 Task: Create a due date automation when advanced on, 2 days before a card is due add basic assigned only to member @aryan at 11:00 AM.
Action: Mouse moved to (1162, 97)
Screenshot: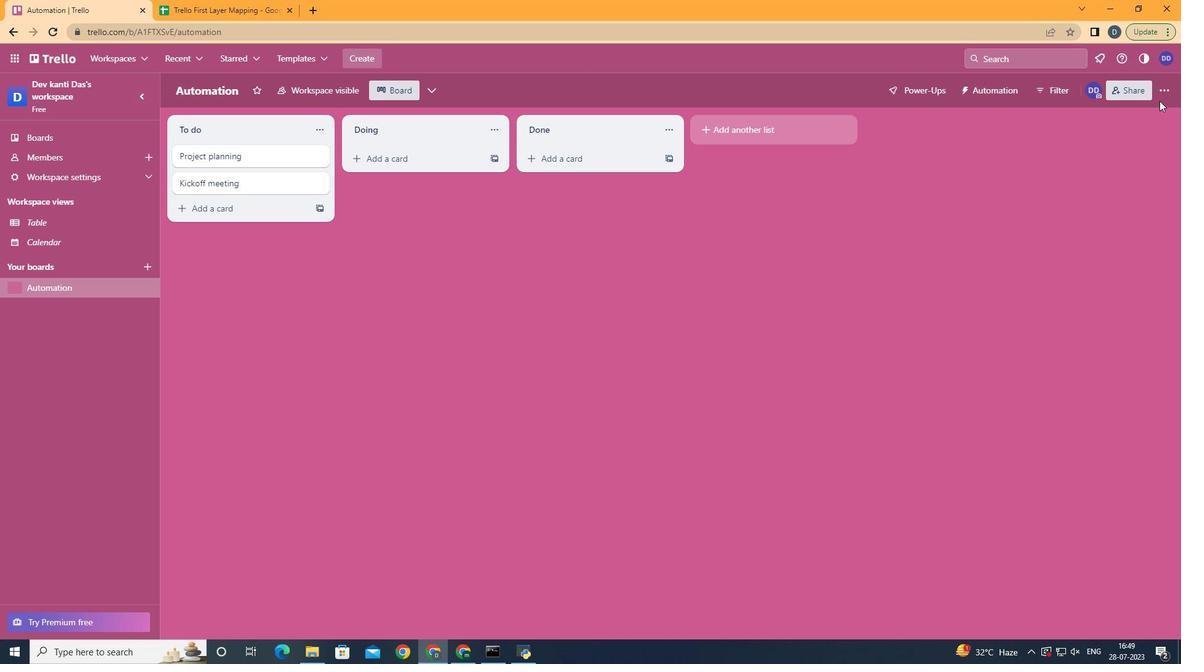 
Action: Mouse pressed left at (1162, 97)
Screenshot: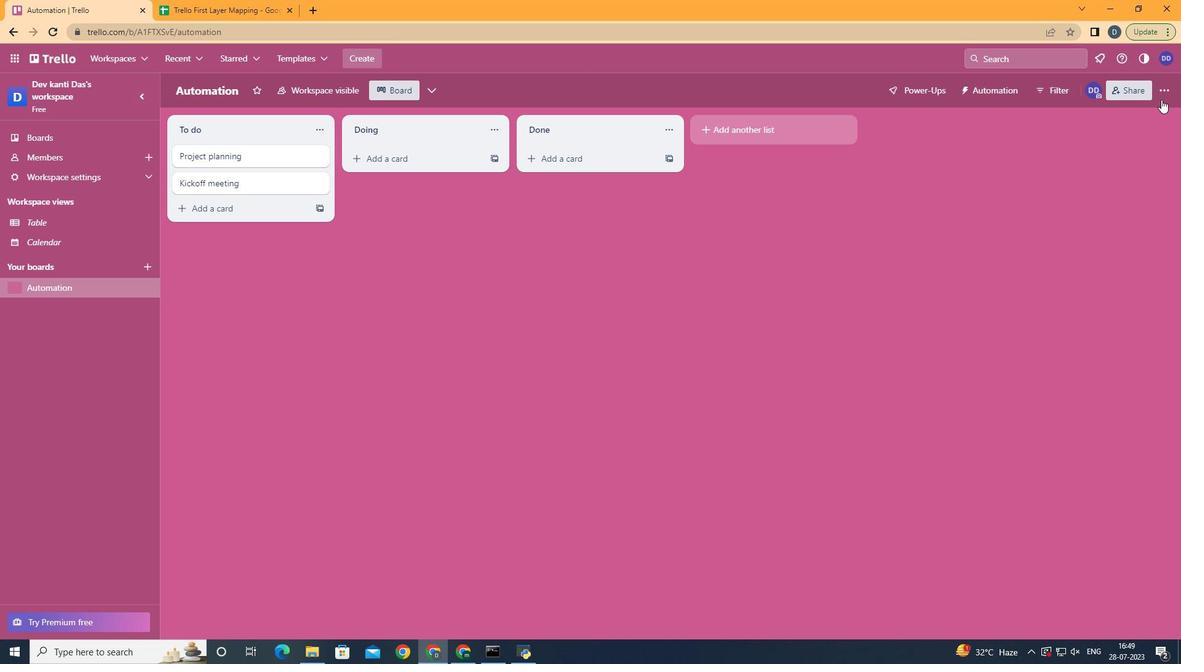 
Action: Mouse moved to (1063, 268)
Screenshot: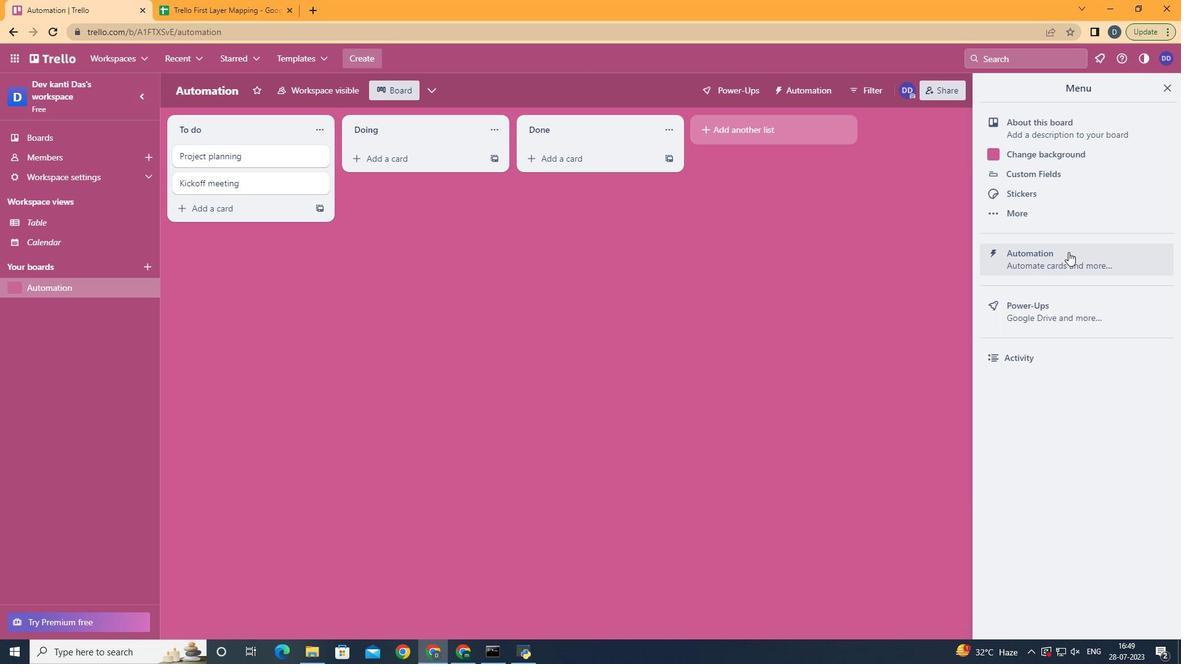 
Action: Mouse pressed left at (1063, 268)
Screenshot: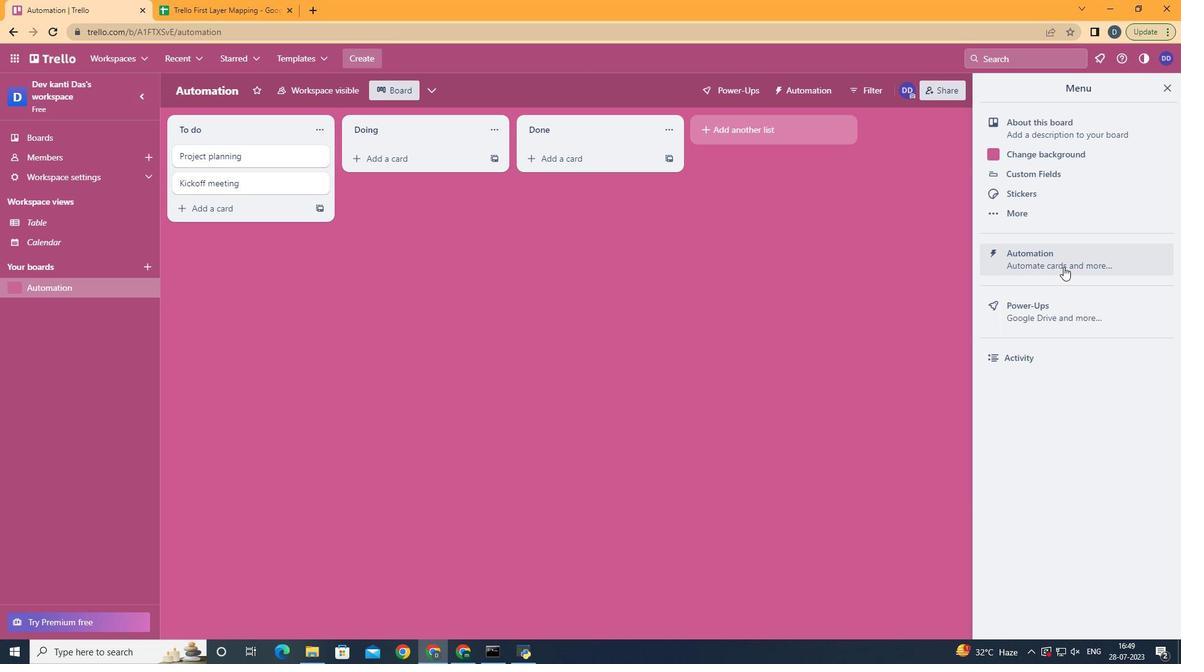
Action: Mouse moved to (220, 239)
Screenshot: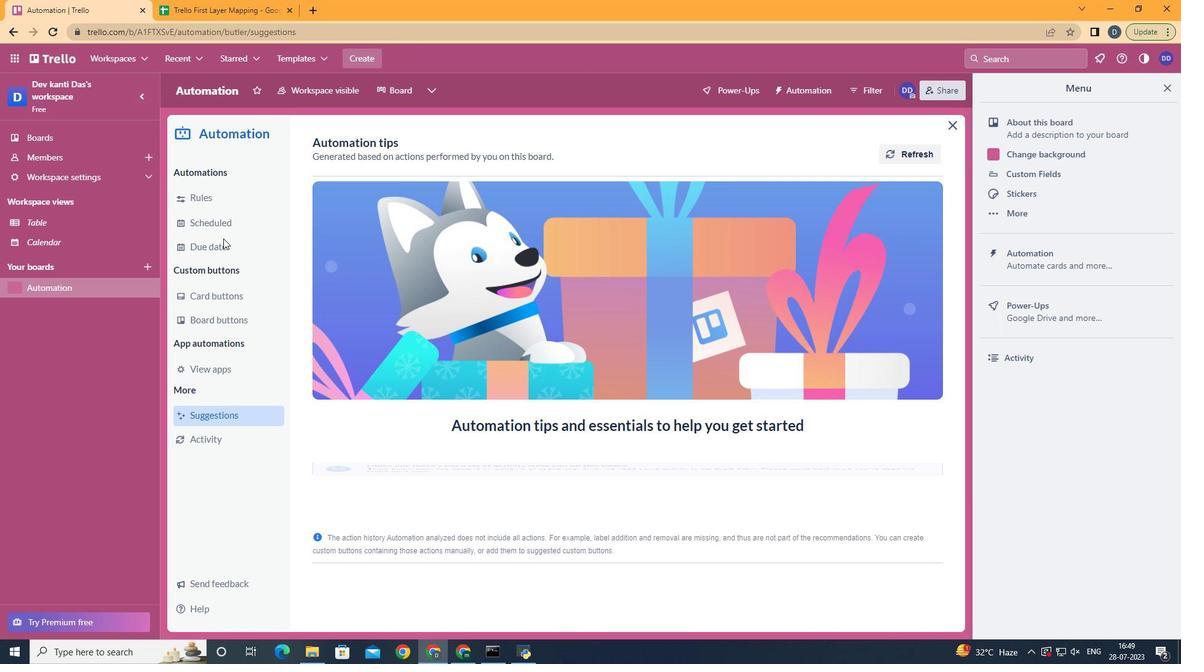 
Action: Mouse pressed left at (220, 239)
Screenshot: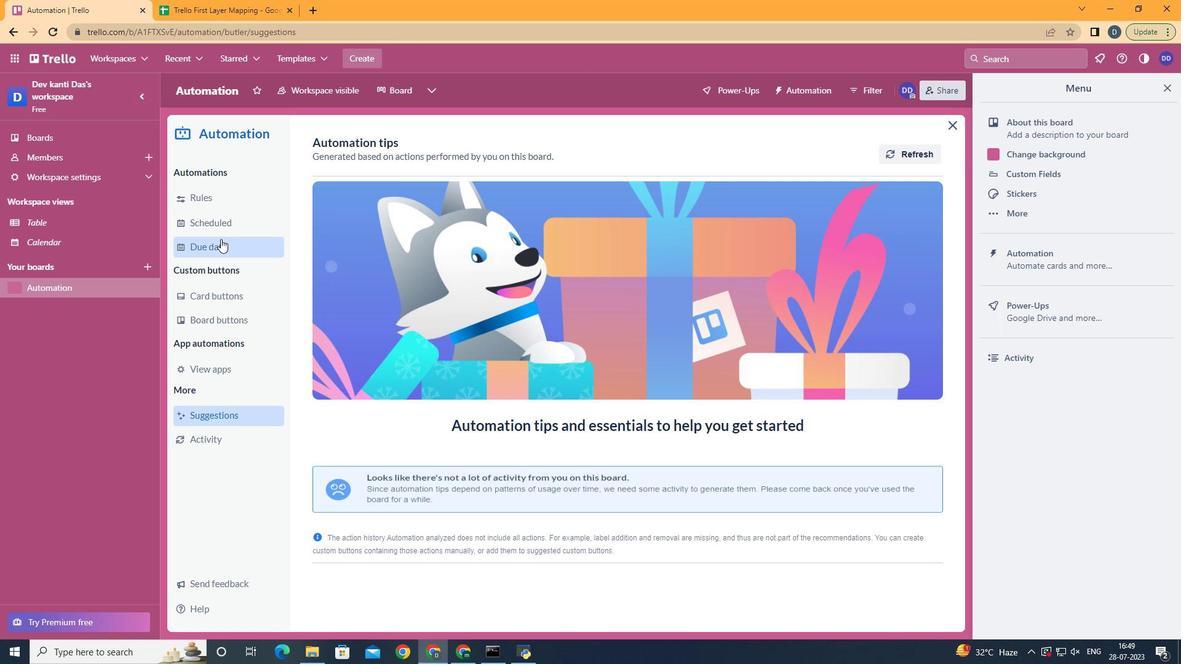
Action: Mouse moved to (895, 146)
Screenshot: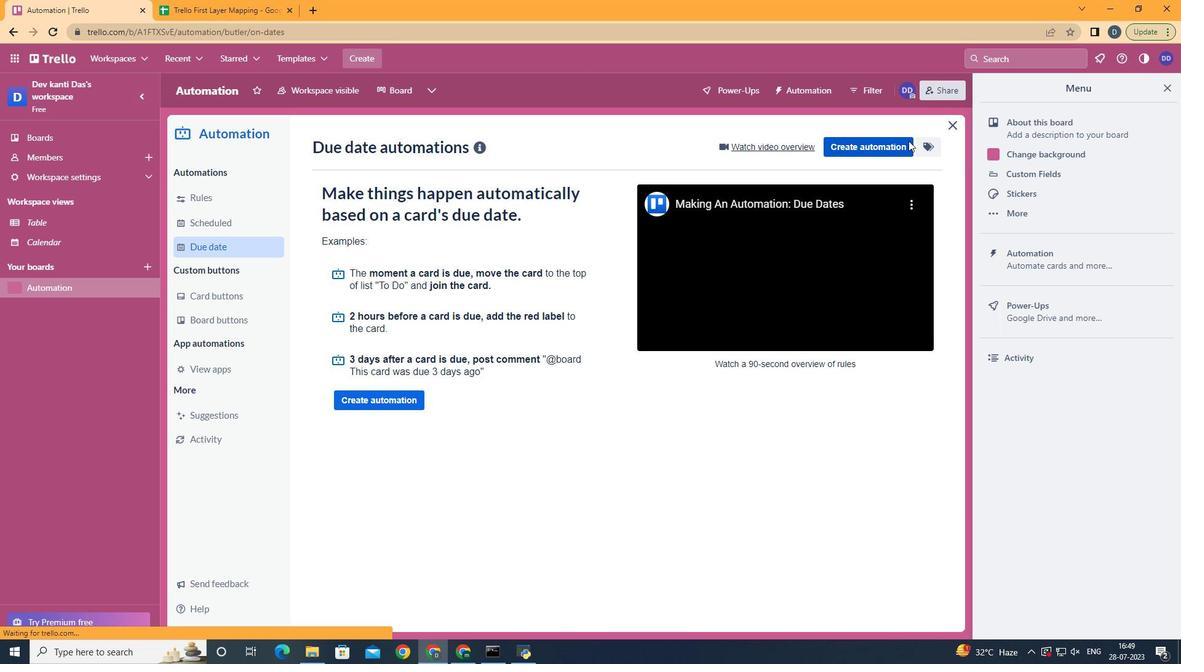 
Action: Mouse pressed left at (895, 146)
Screenshot: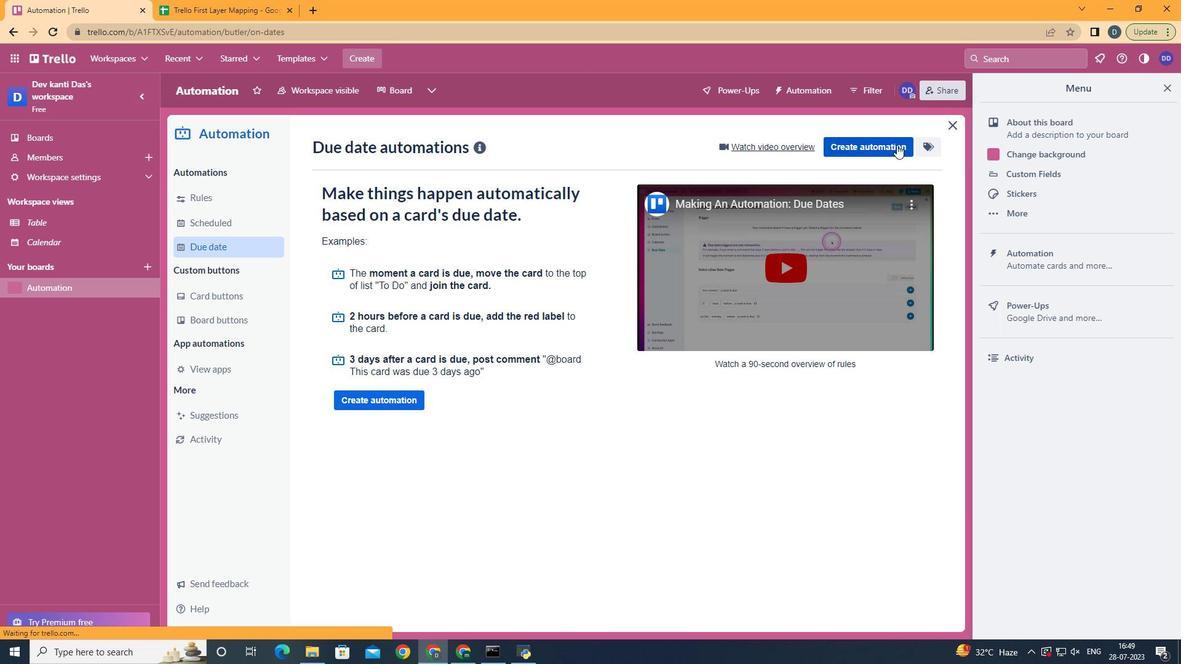 
Action: Mouse moved to (640, 265)
Screenshot: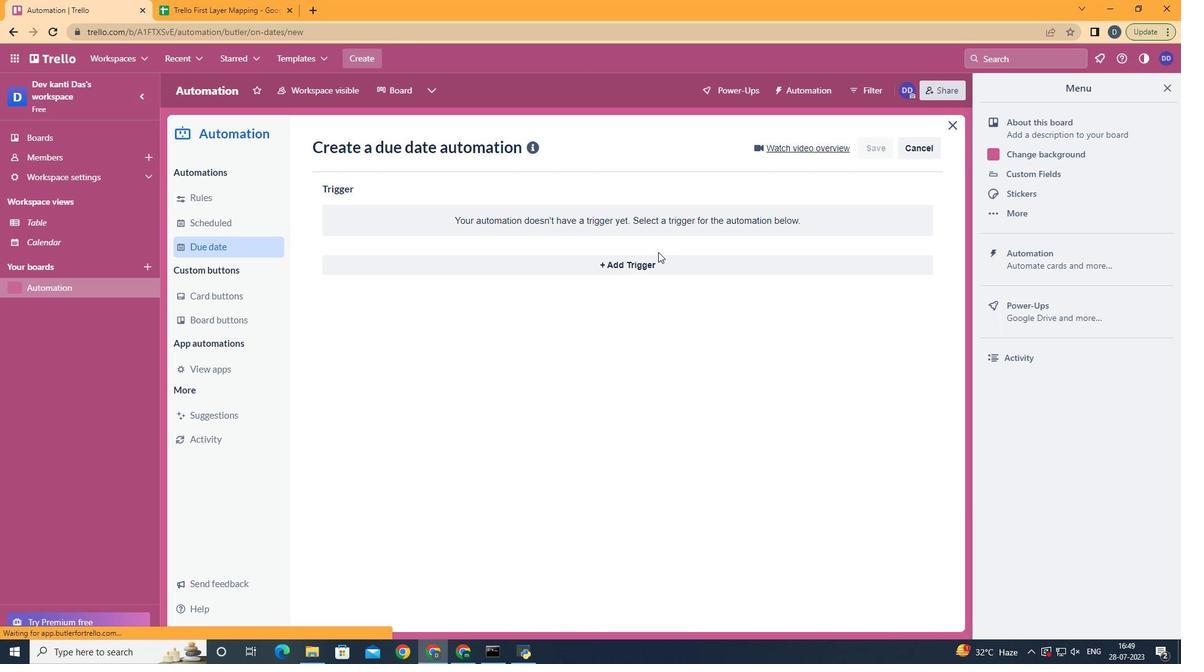 
Action: Mouse pressed left at (640, 265)
Screenshot: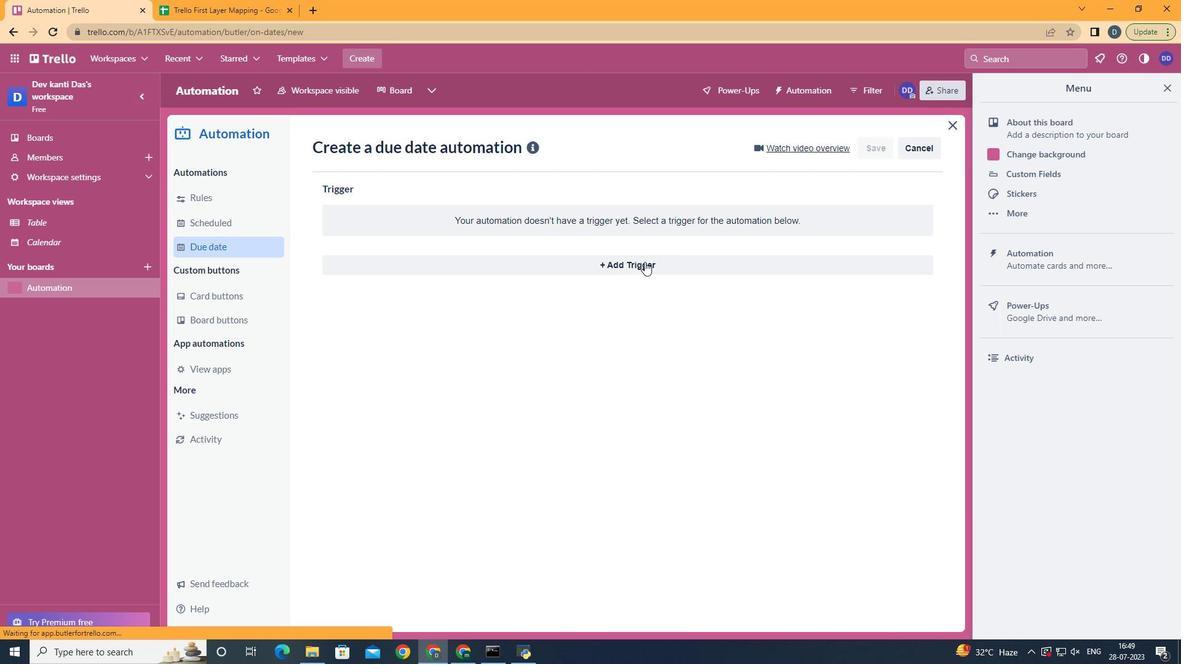 
Action: Mouse moved to (483, 454)
Screenshot: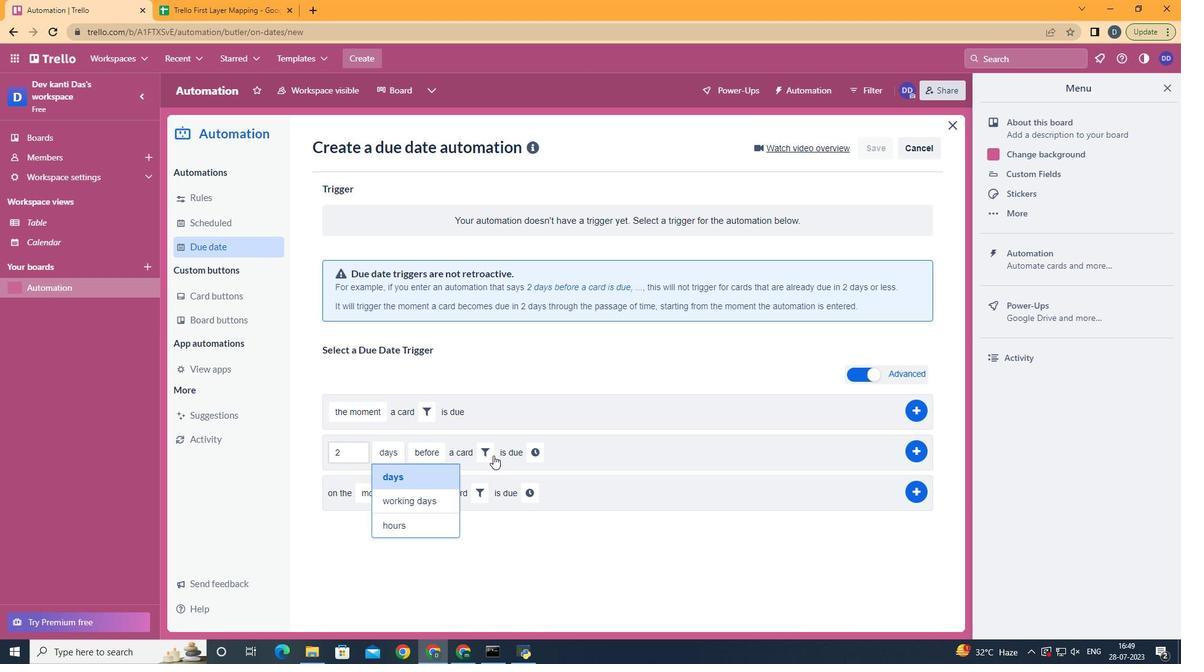 
Action: Mouse pressed left at (483, 454)
Screenshot: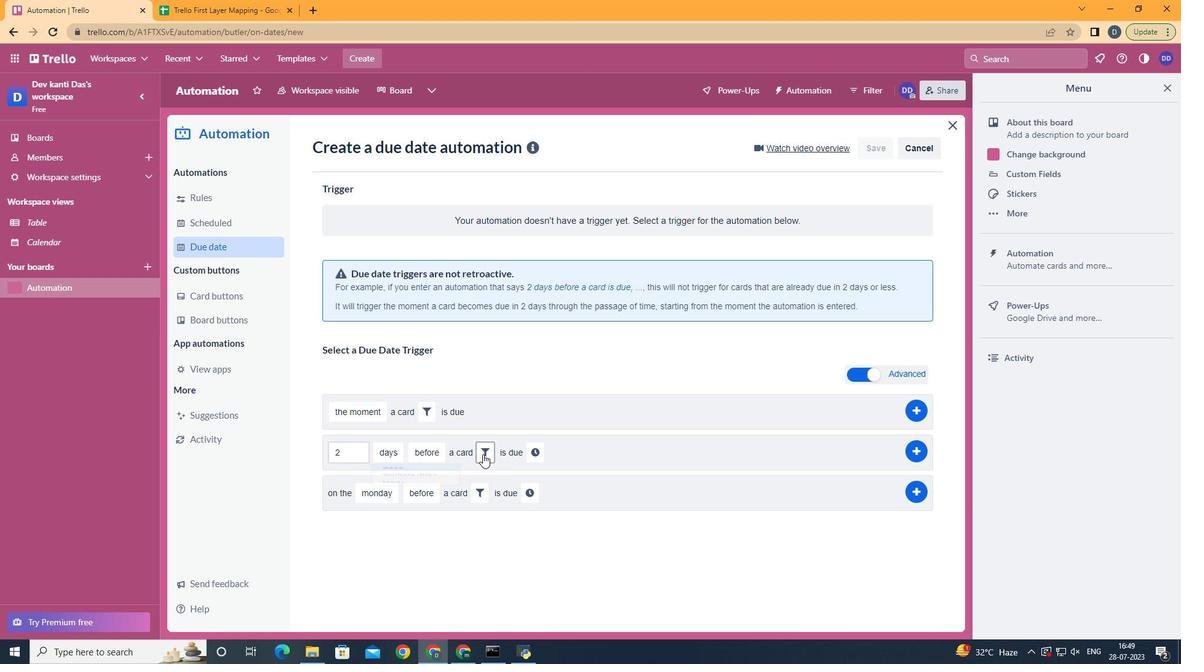 
Action: Mouse moved to (569, 550)
Screenshot: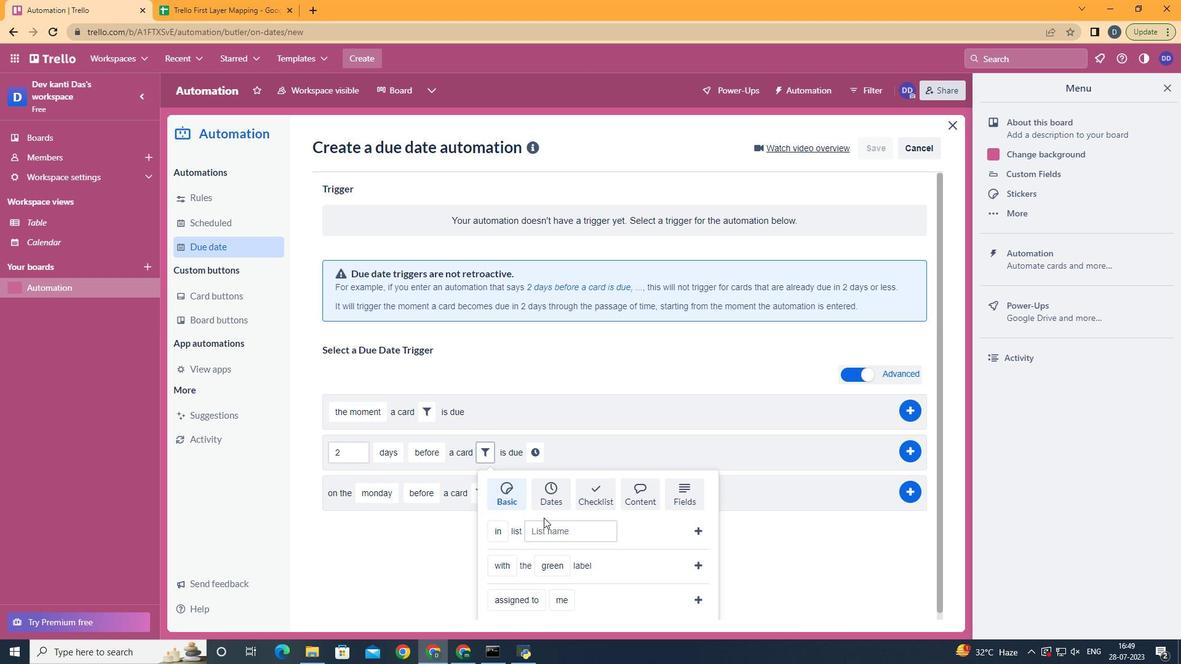 
Action: Mouse scrolled (569, 550) with delta (0, 0)
Screenshot: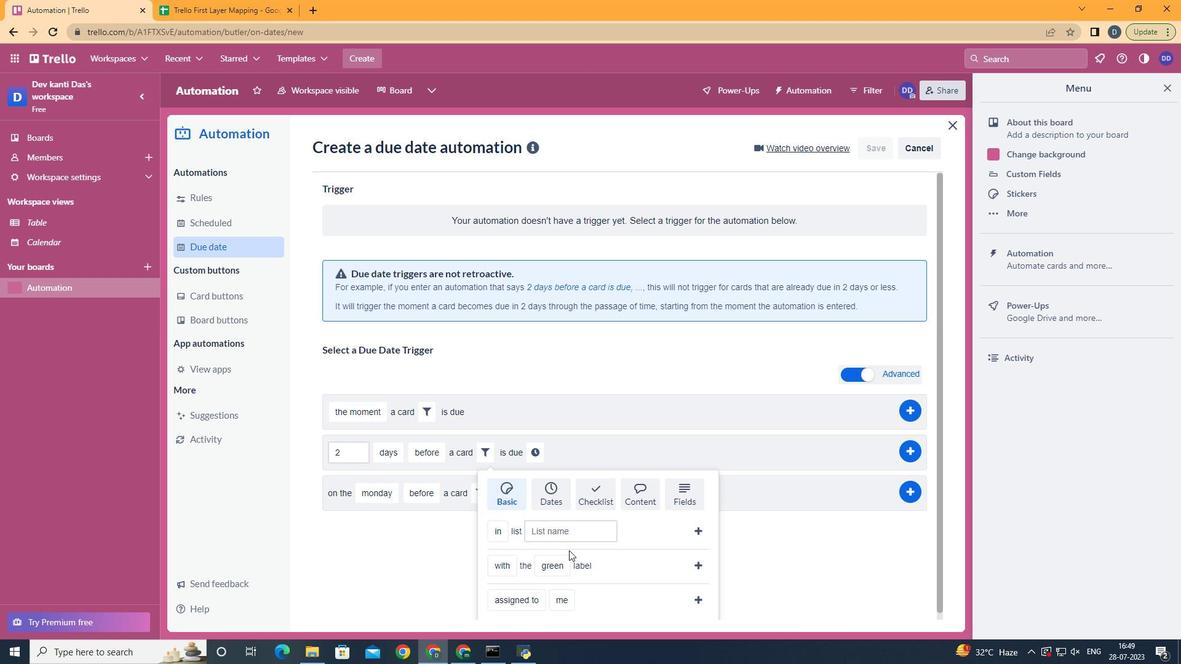 
Action: Mouse scrolled (569, 550) with delta (0, 0)
Screenshot: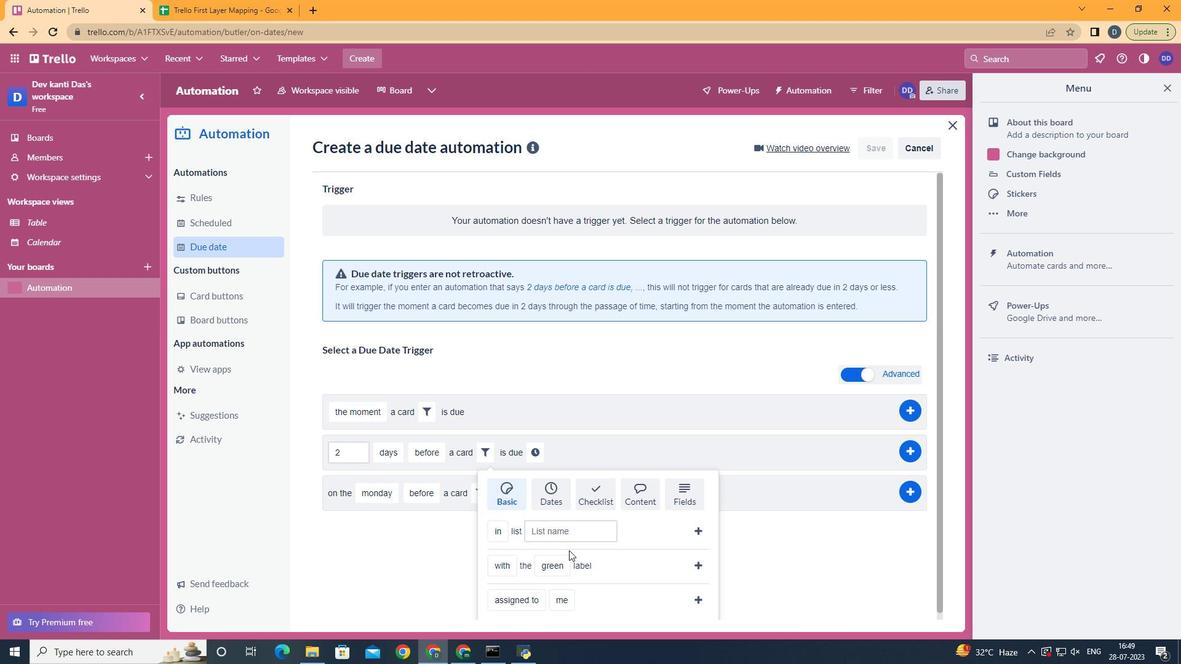 
Action: Mouse scrolled (569, 550) with delta (0, 0)
Screenshot: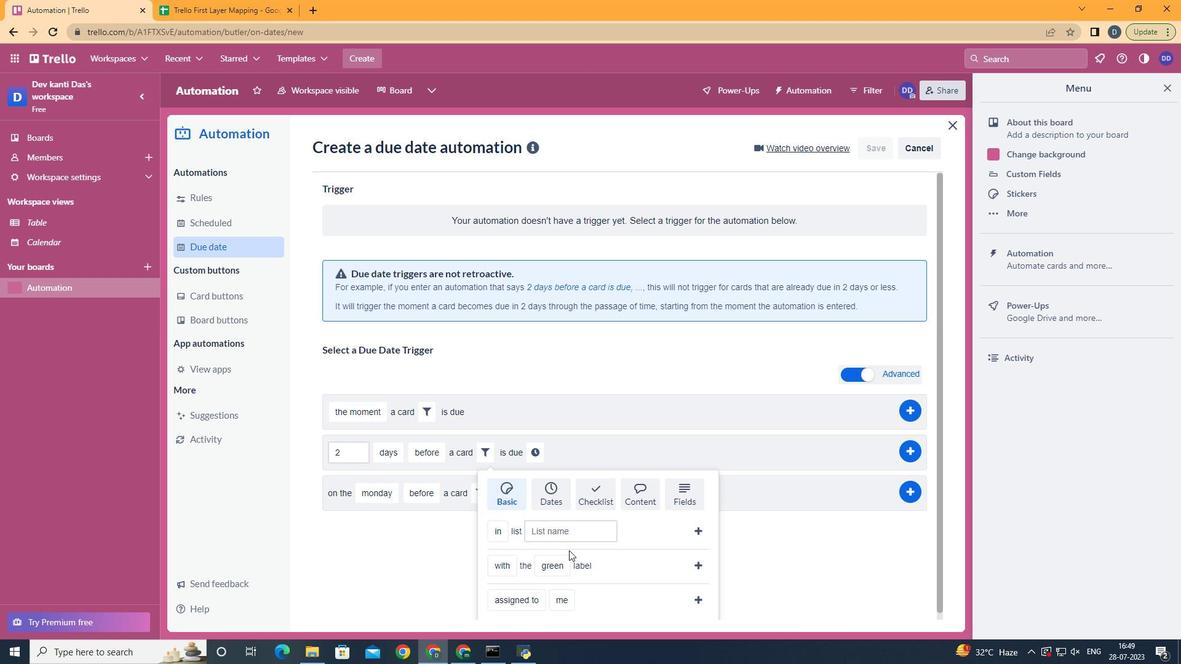 
Action: Mouse moved to (556, 543)
Screenshot: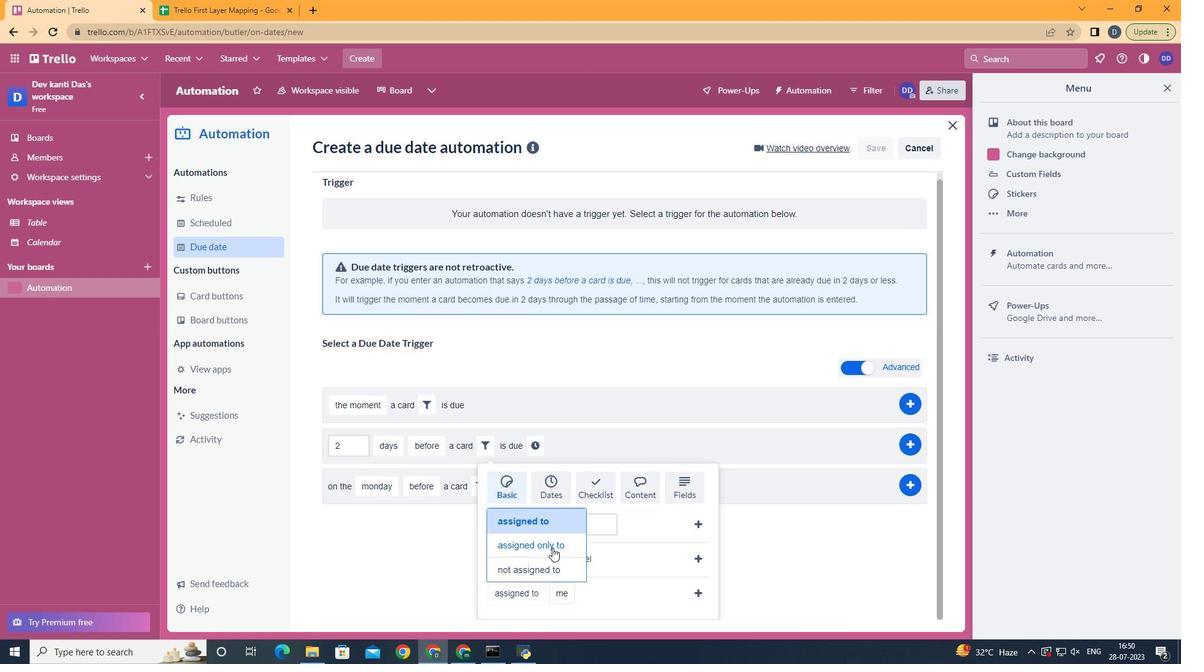 
Action: Mouse pressed left at (556, 543)
Screenshot: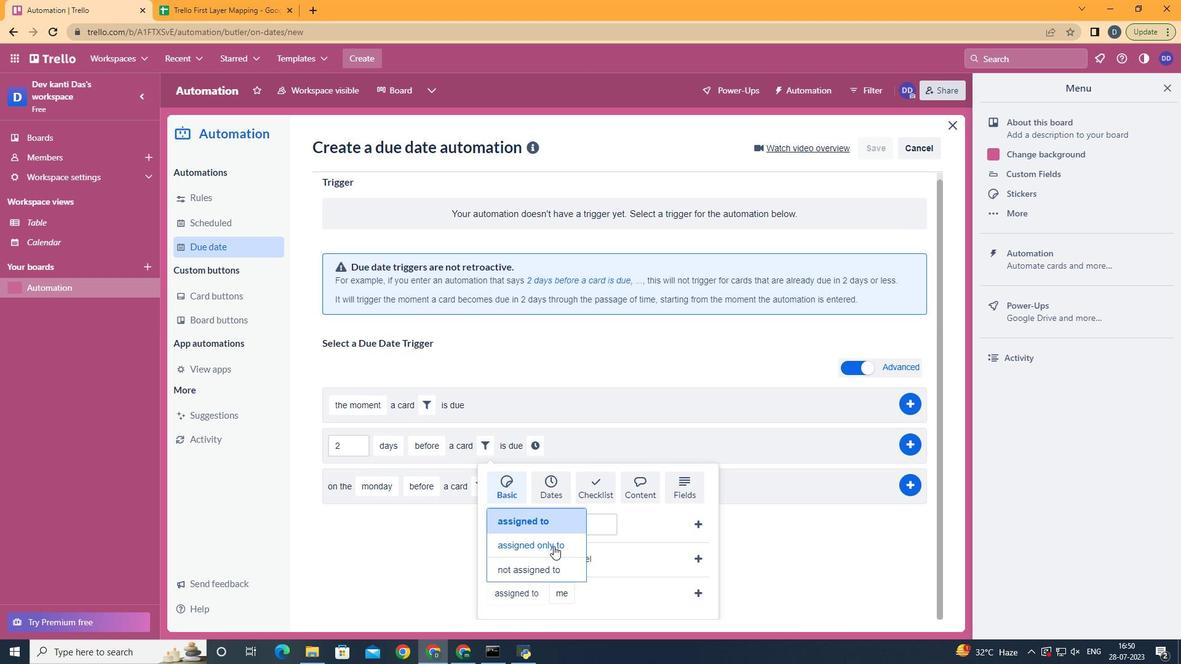 
Action: Mouse moved to (588, 562)
Screenshot: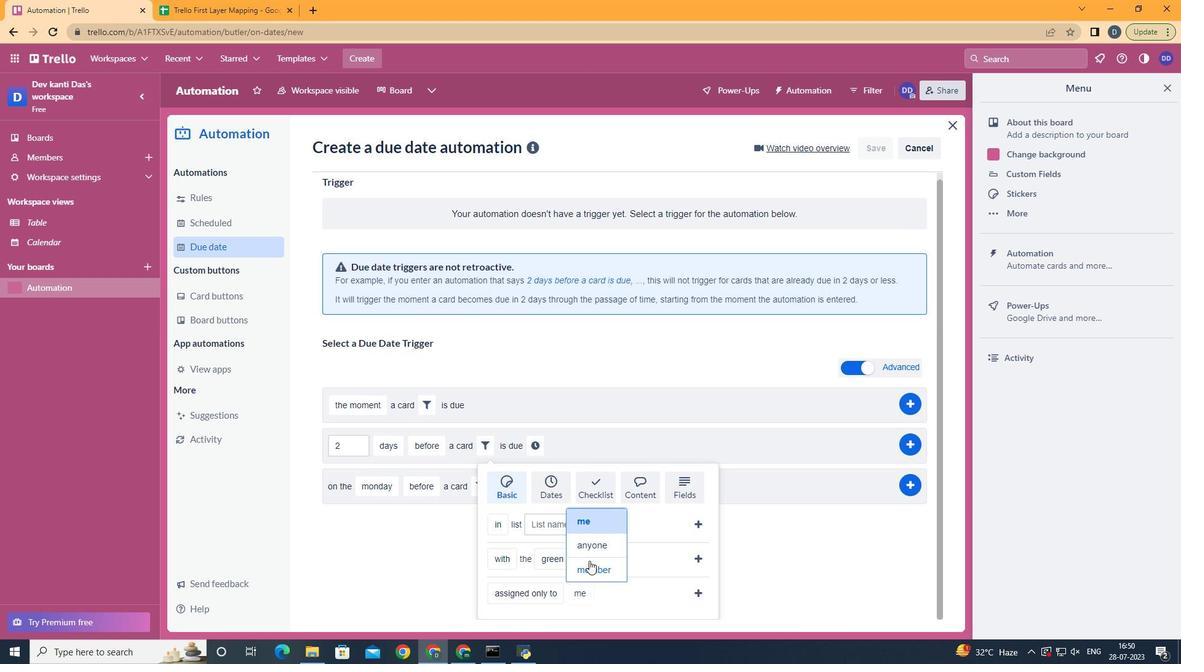 
Action: Mouse pressed left at (588, 562)
Screenshot: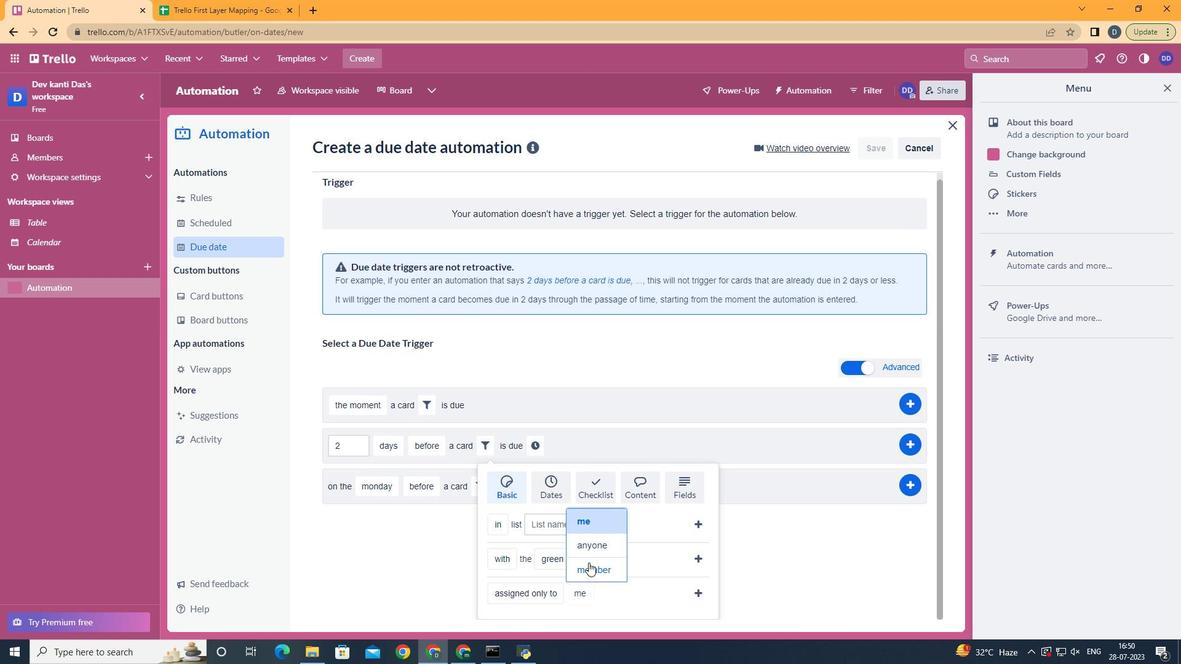 
Action: Mouse moved to (656, 588)
Screenshot: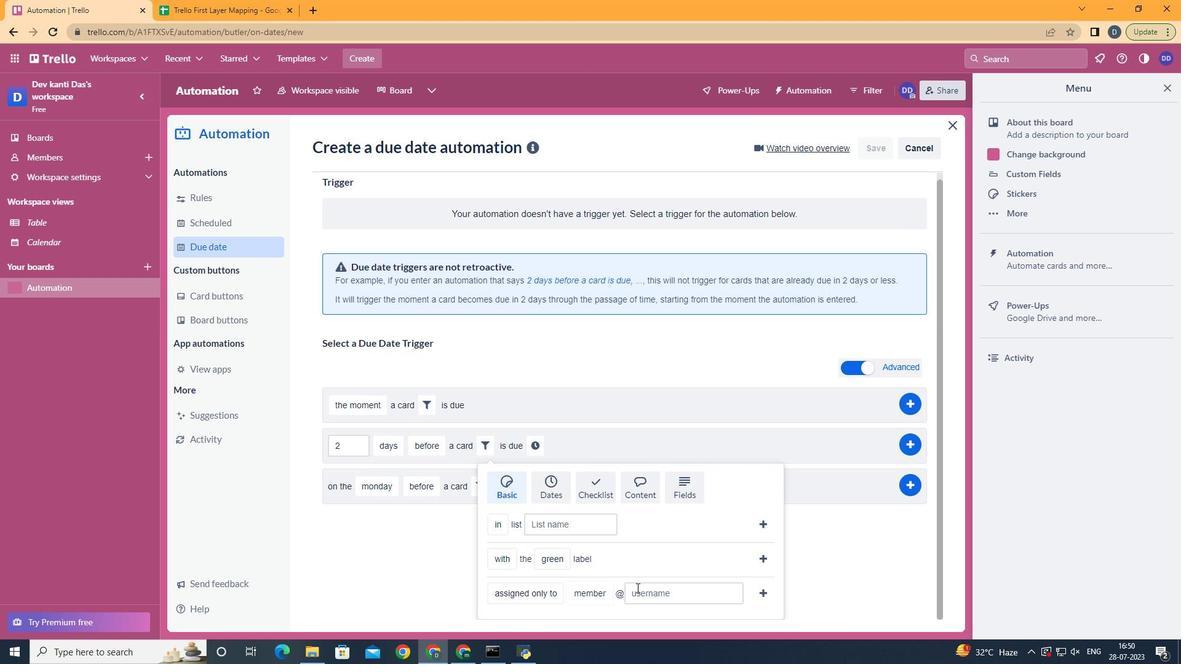 
Action: Mouse pressed left at (656, 588)
Screenshot: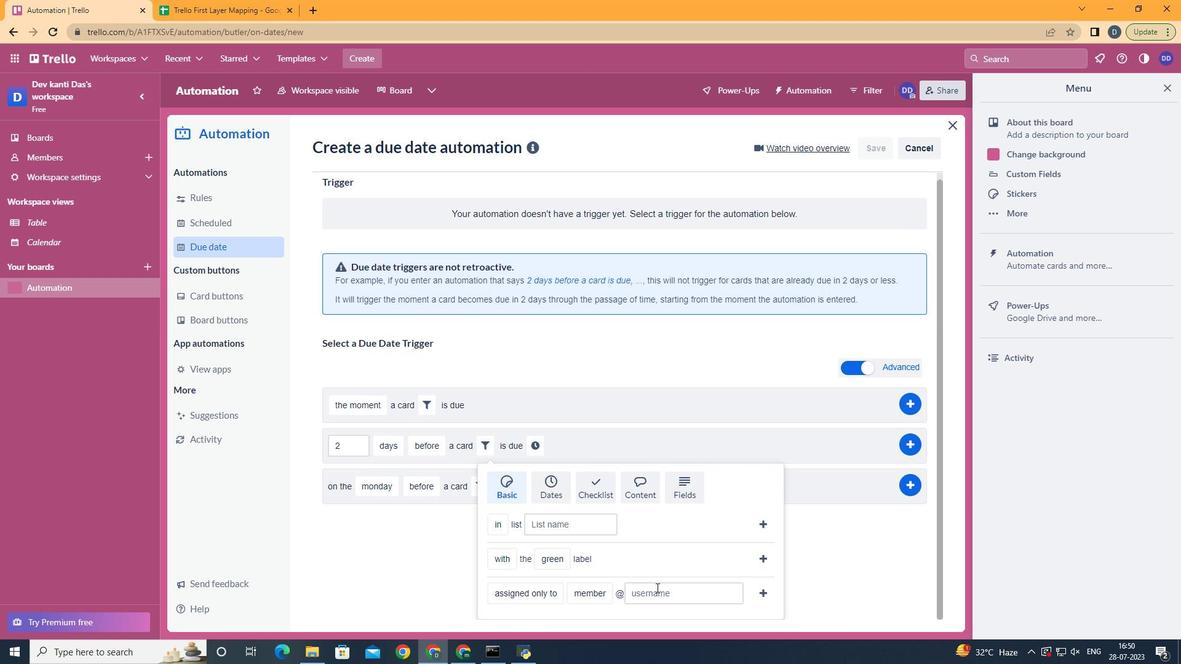 
Action: Key pressed aryan
Screenshot: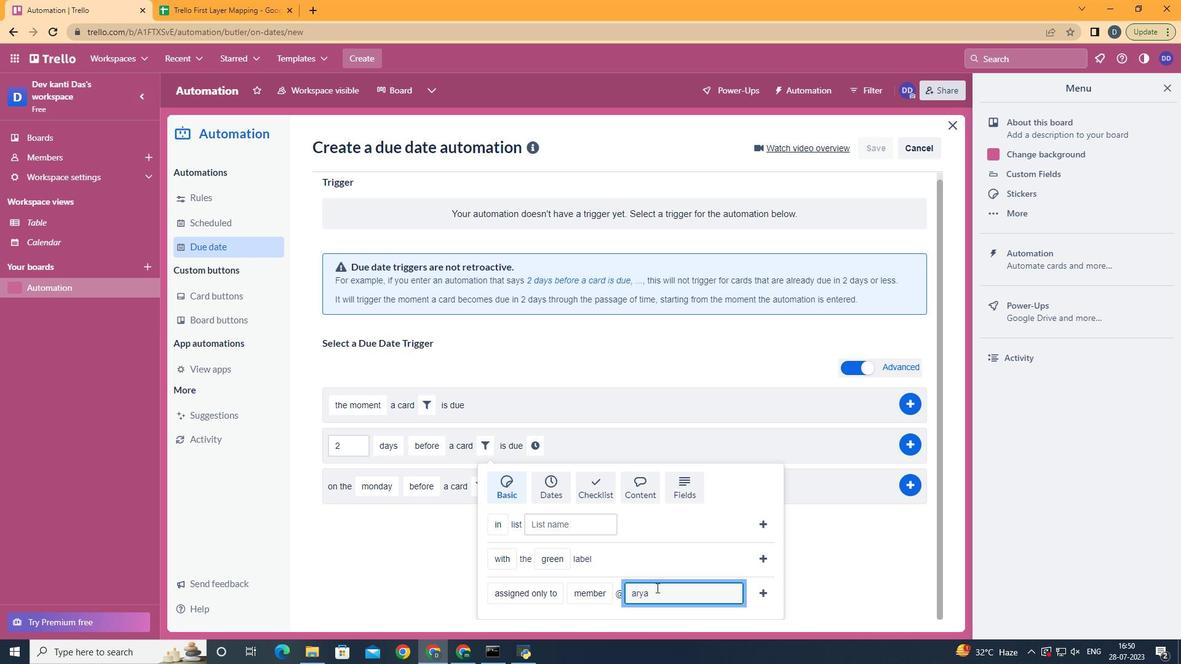 
Action: Mouse moved to (759, 596)
Screenshot: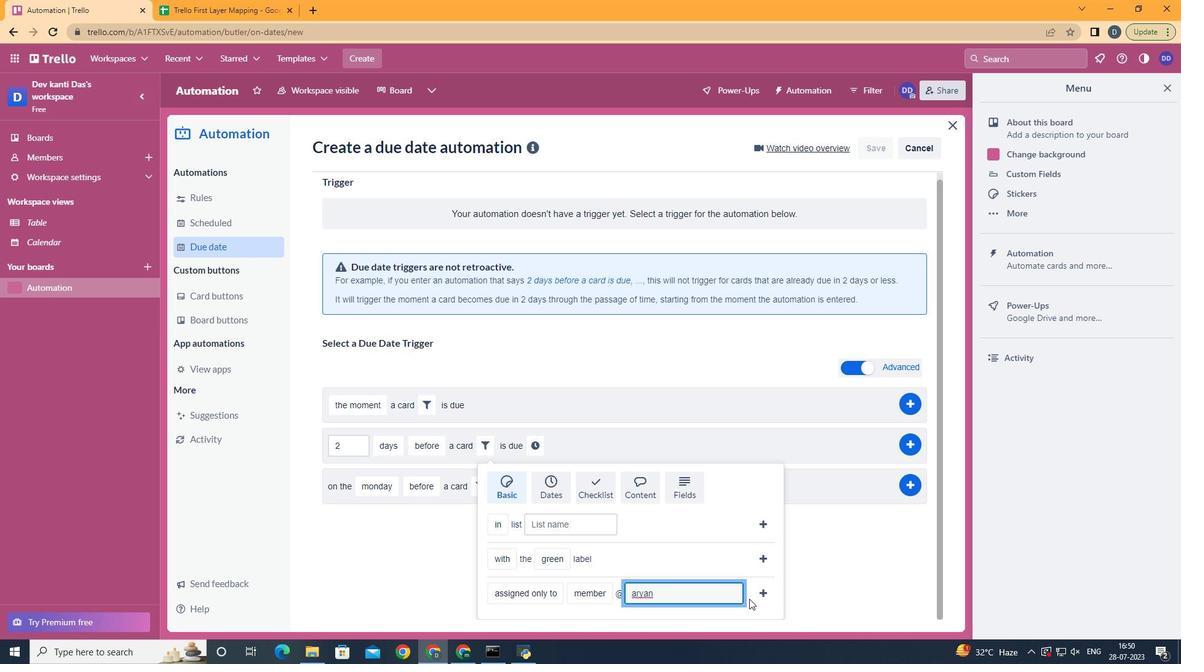 
Action: Mouse pressed left at (759, 596)
Screenshot: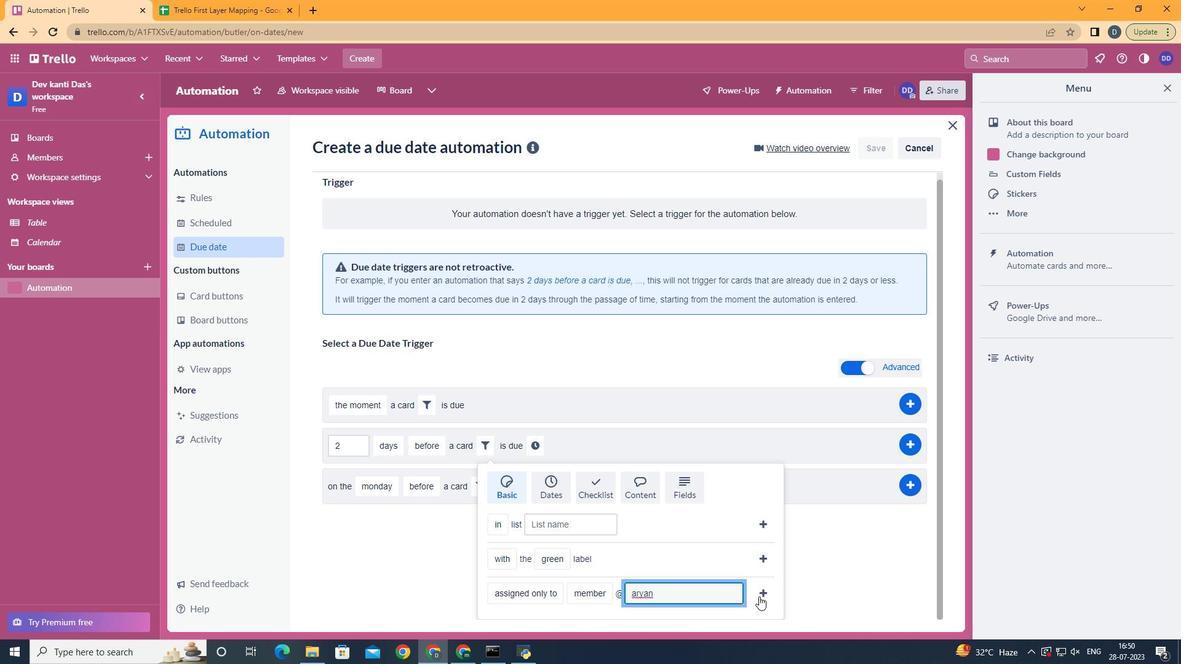 
Action: Mouse moved to (697, 451)
Screenshot: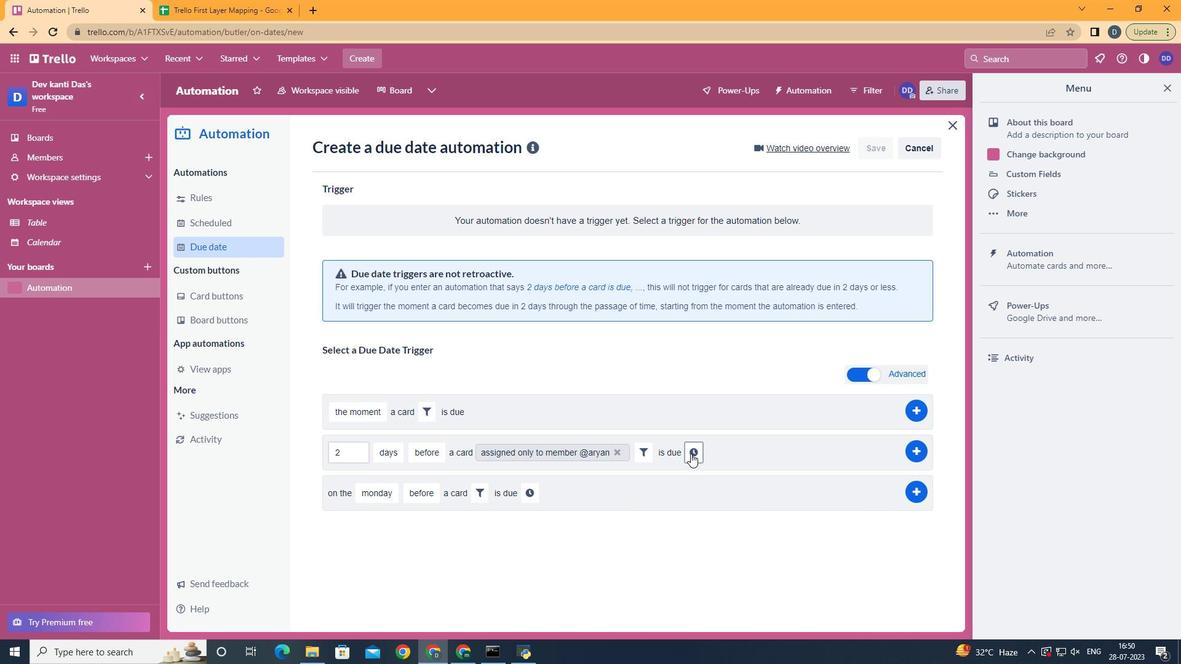 
Action: Mouse pressed left at (697, 451)
Screenshot: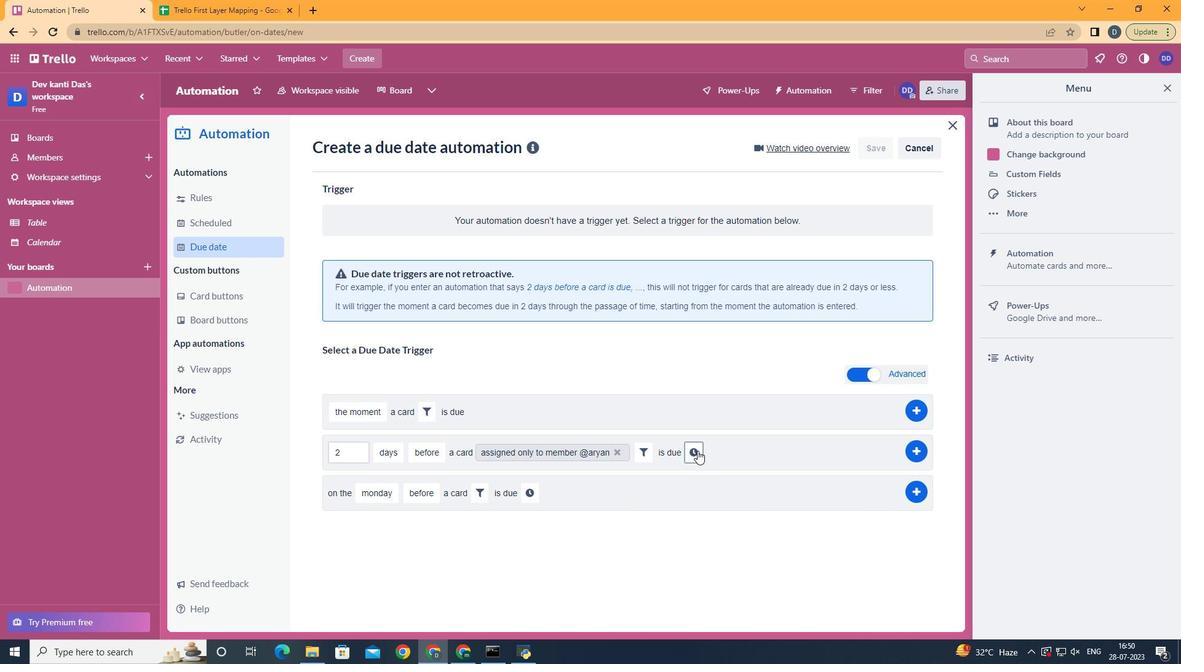 
Action: Mouse moved to (728, 456)
Screenshot: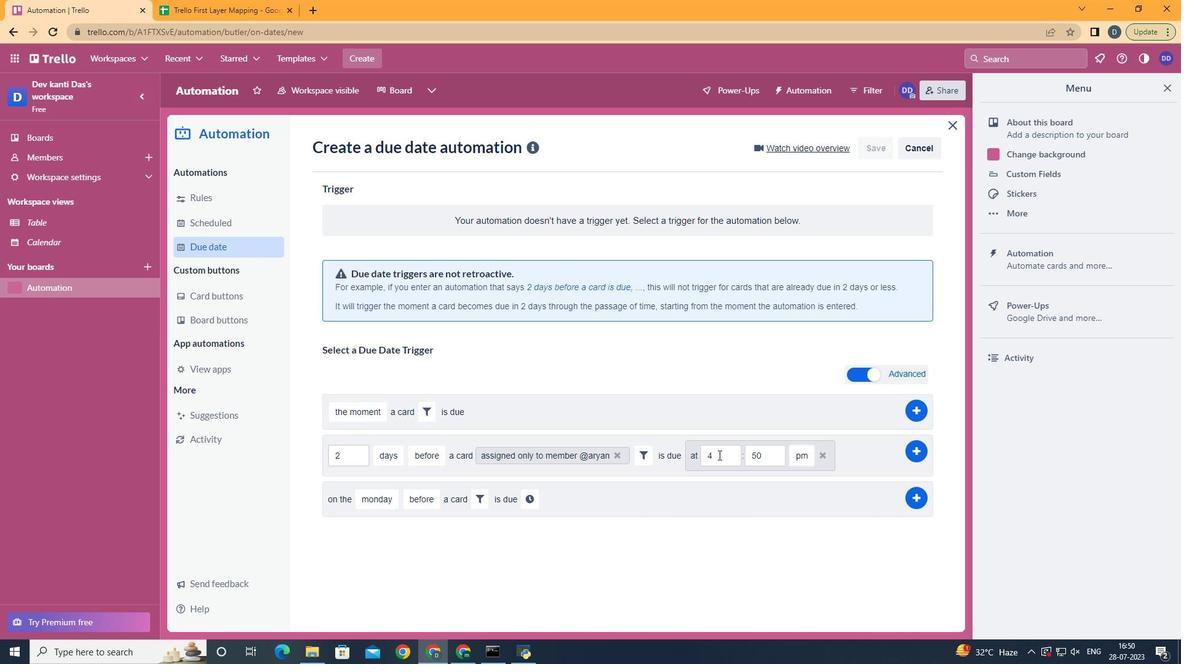 
Action: Mouse pressed left at (728, 456)
Screenshot: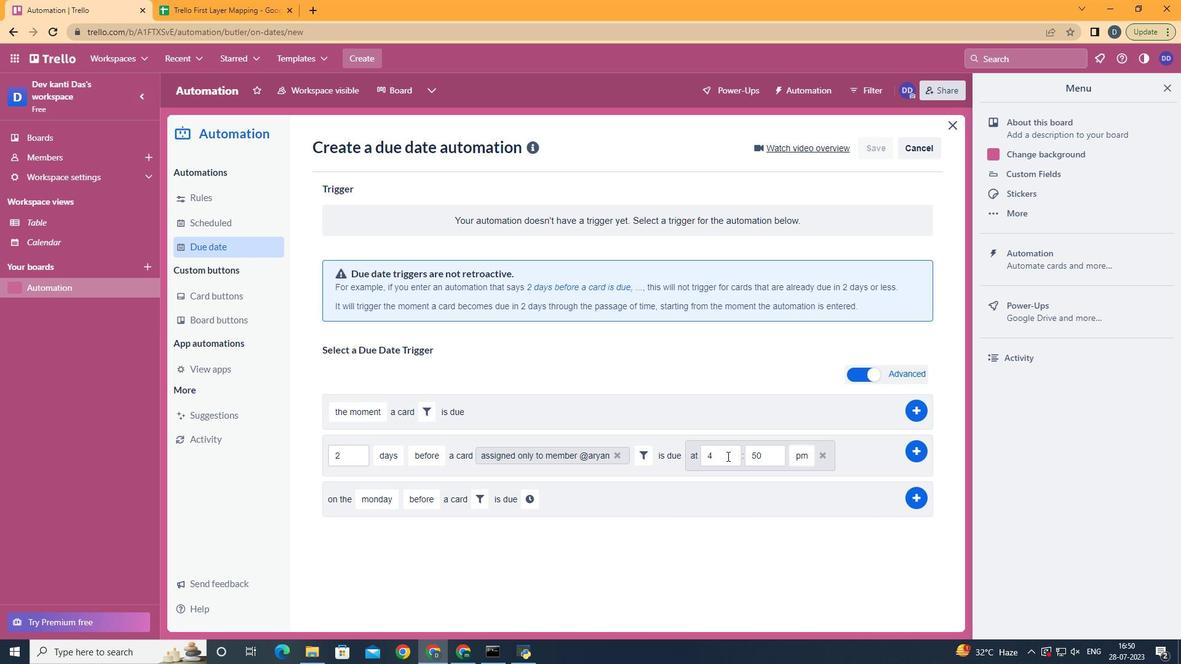 
Action: Key pressed <Key.backspace>11
Screenshot: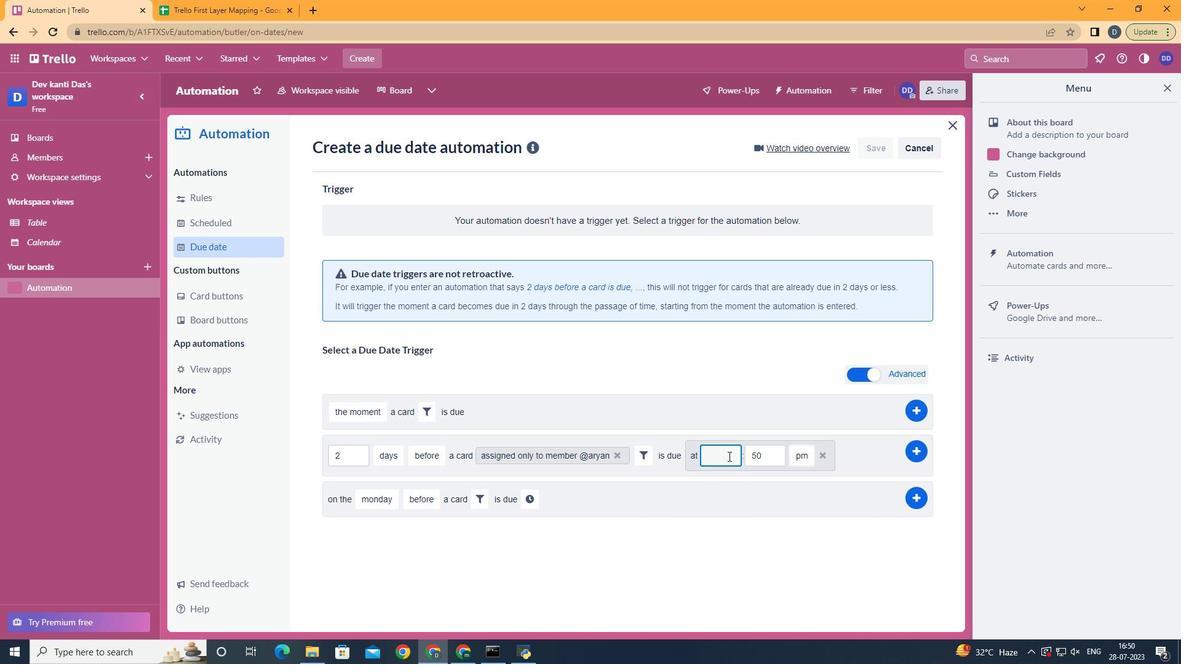 
Action: Mouse moved to (774, 462)
Screenshot: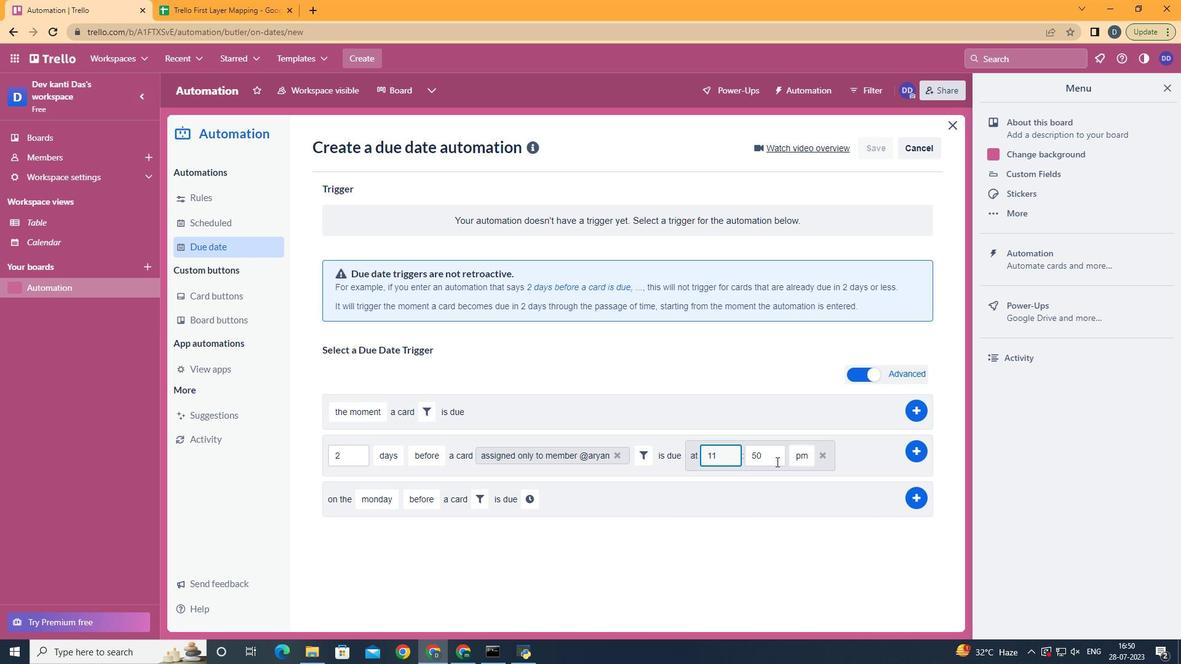 
Action: Mouse pressed left at (774, 462)
Screenshot: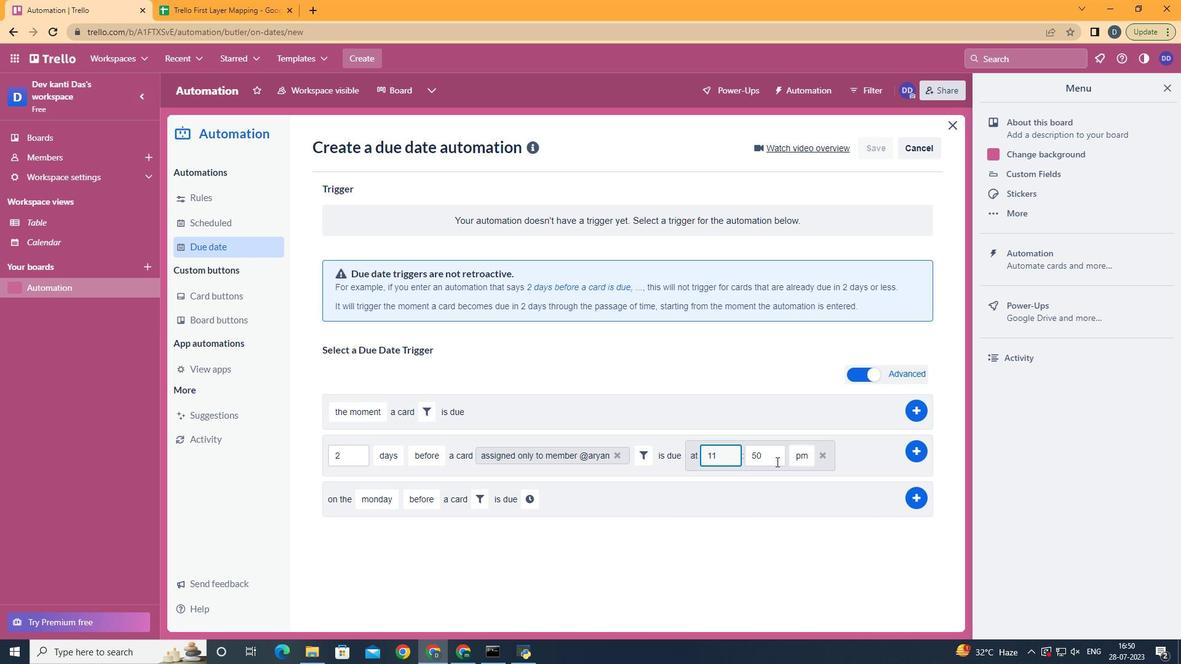 
Action: Mouse pressed left at (774, 462)
Screenshot: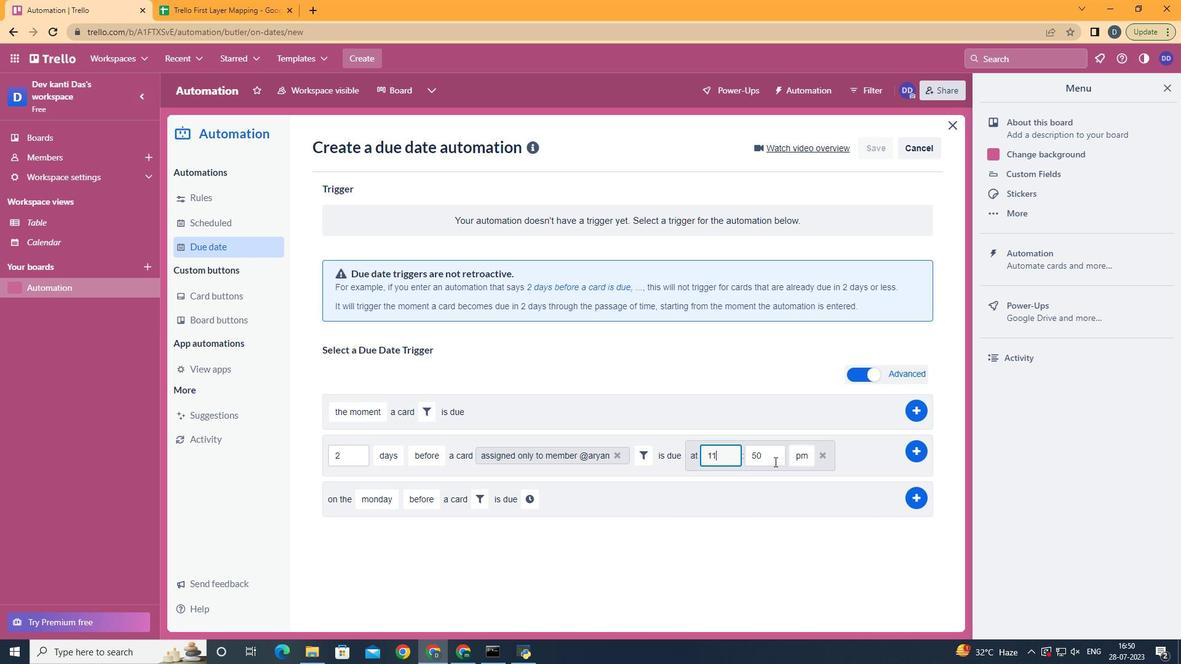 
Action: Key pressed <Key.backspace>00
Screenshot: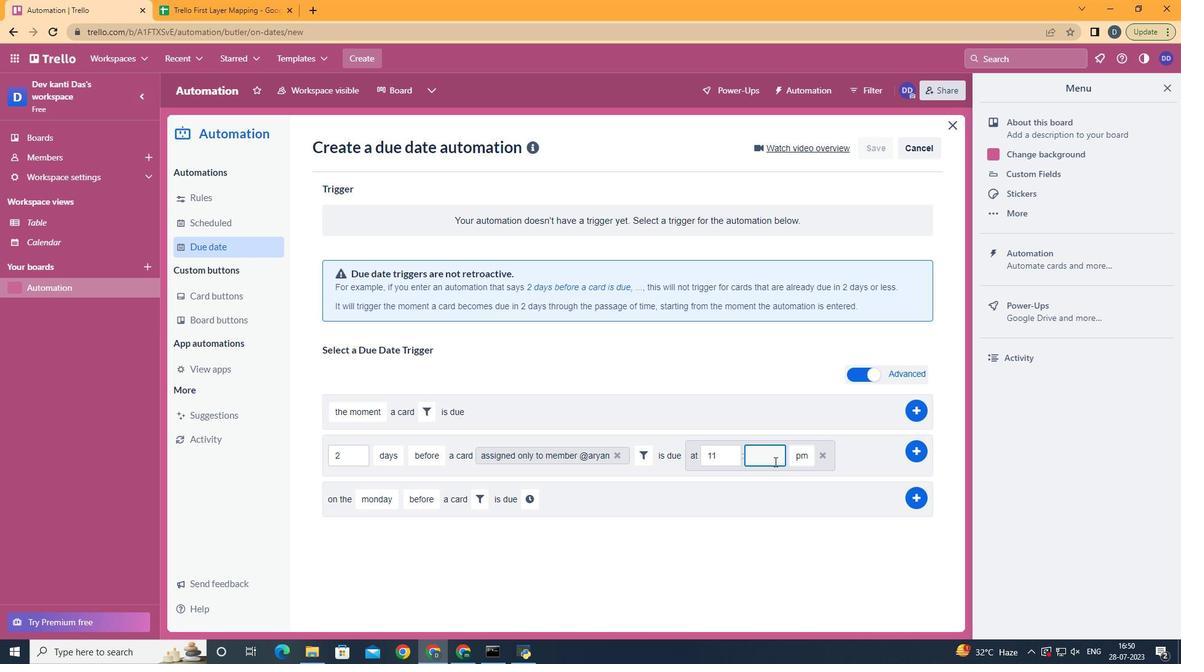 
Action: Mouse moved to (807, 473)
Screenshot: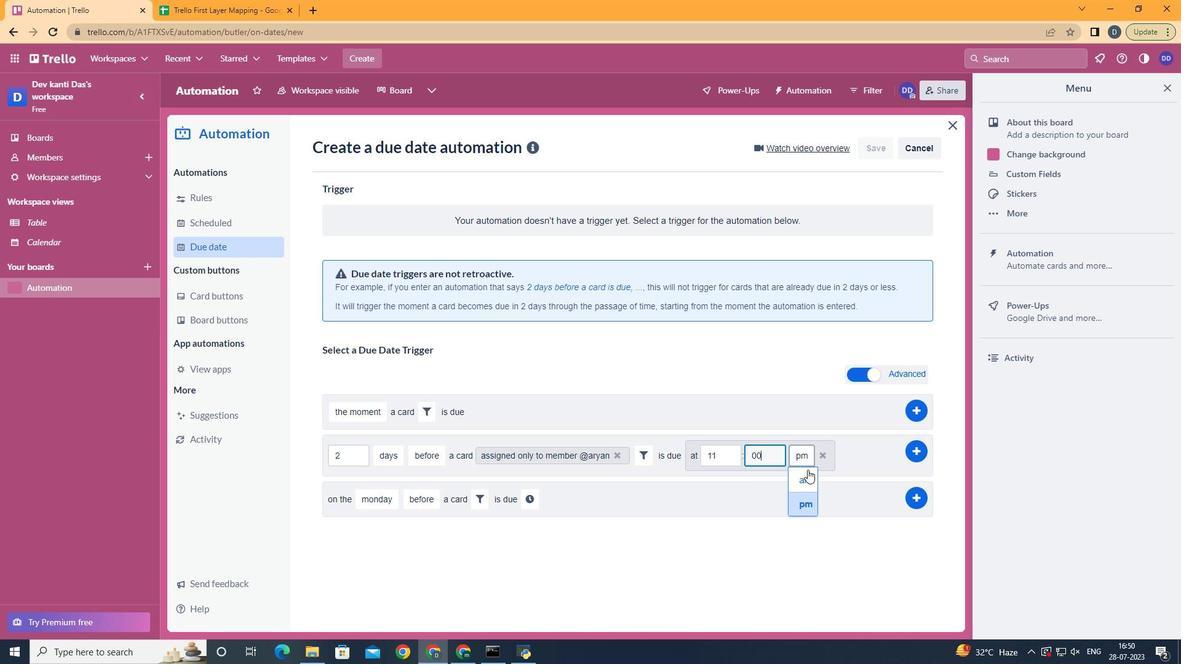 
Action: Mouse pressed left at (807, 473)
Screenshot: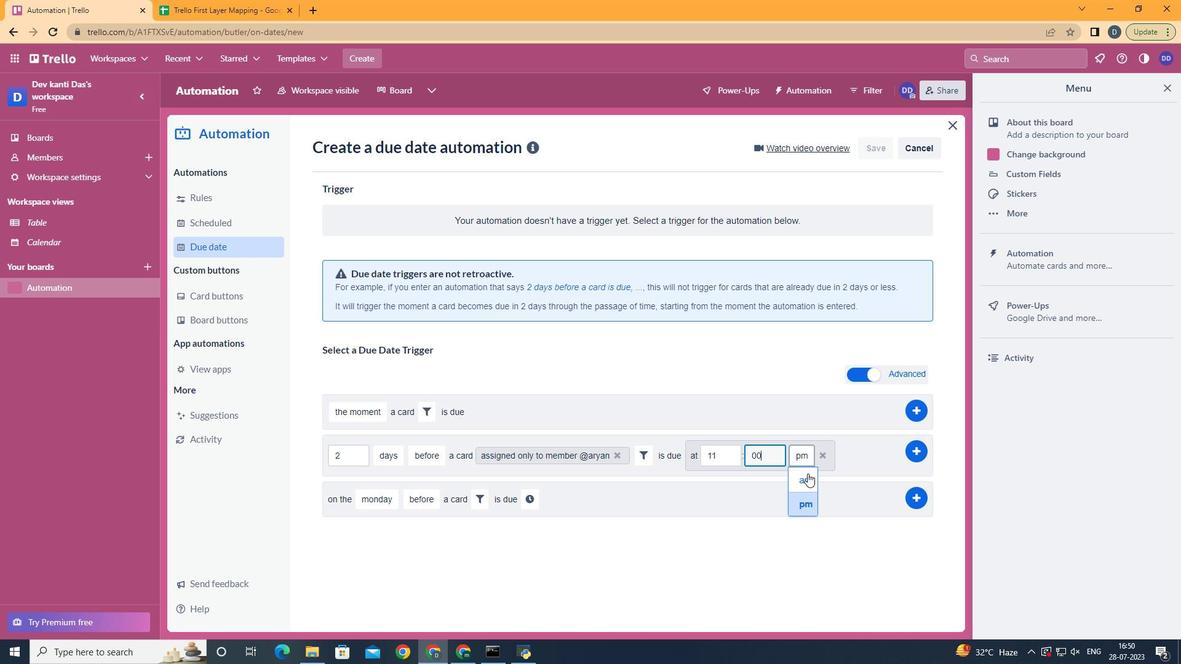 
